 Task: Format Manipulation: Create a video with anamorphic (cinemascope) aspect ratio.
Action: Mouse moved to (784, 749)
Screenshot: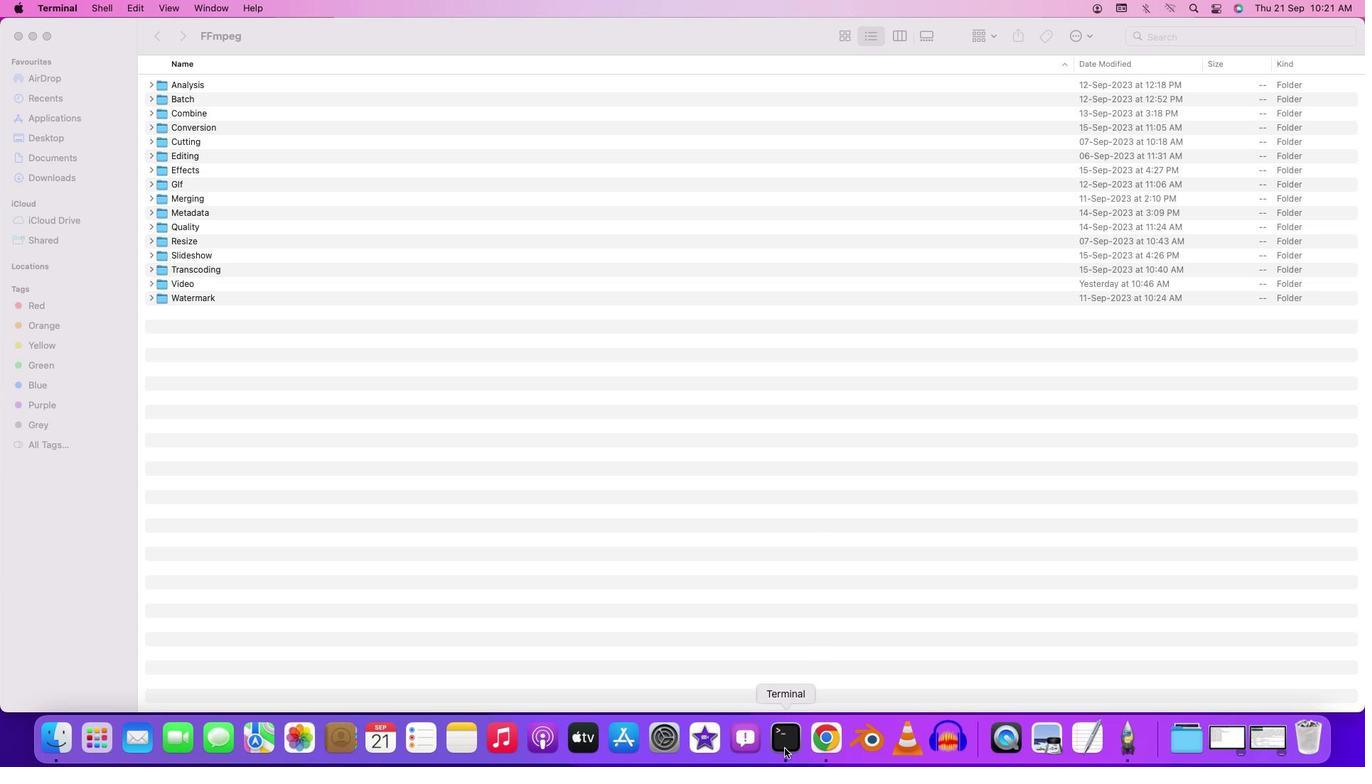 
Action: Mouse pressed right at (784, 749)
Screenshot: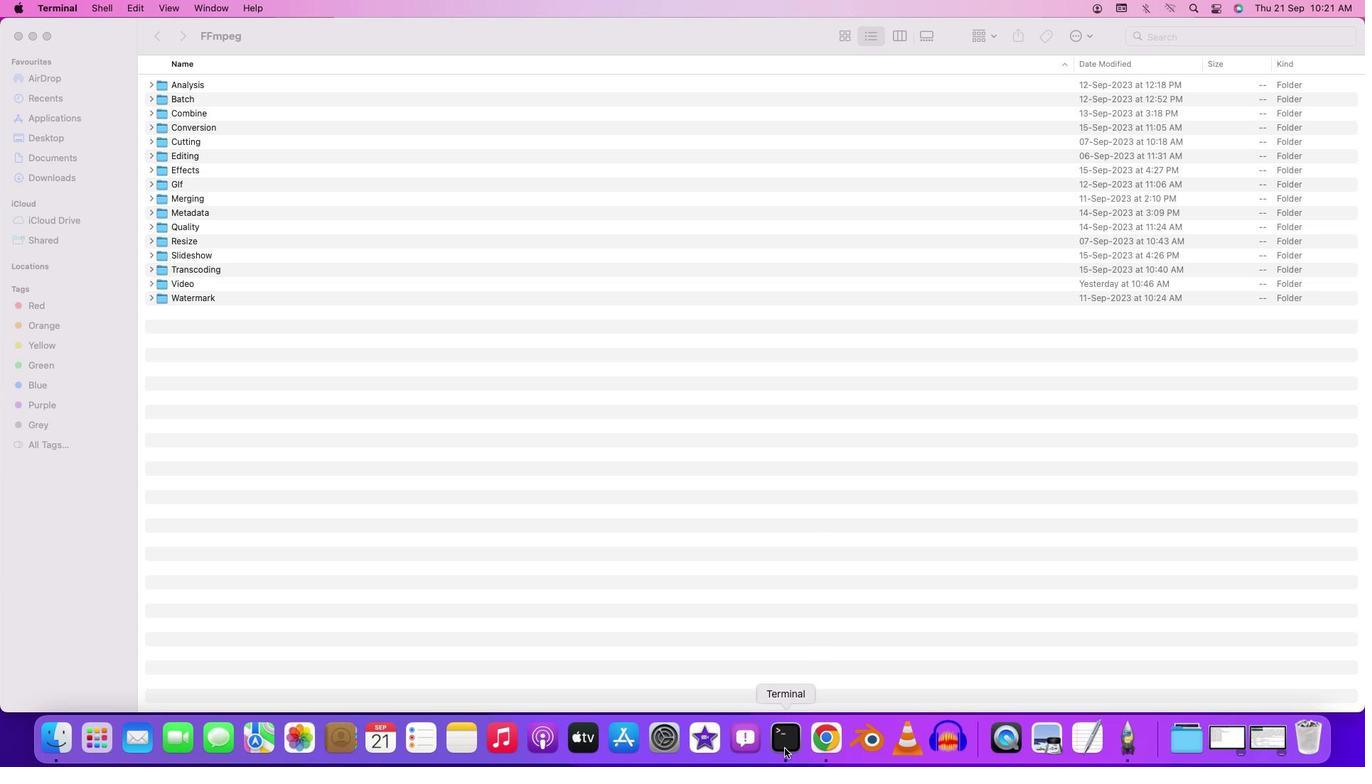 
Action: Mouse moved to (813, 559)
Screenshot: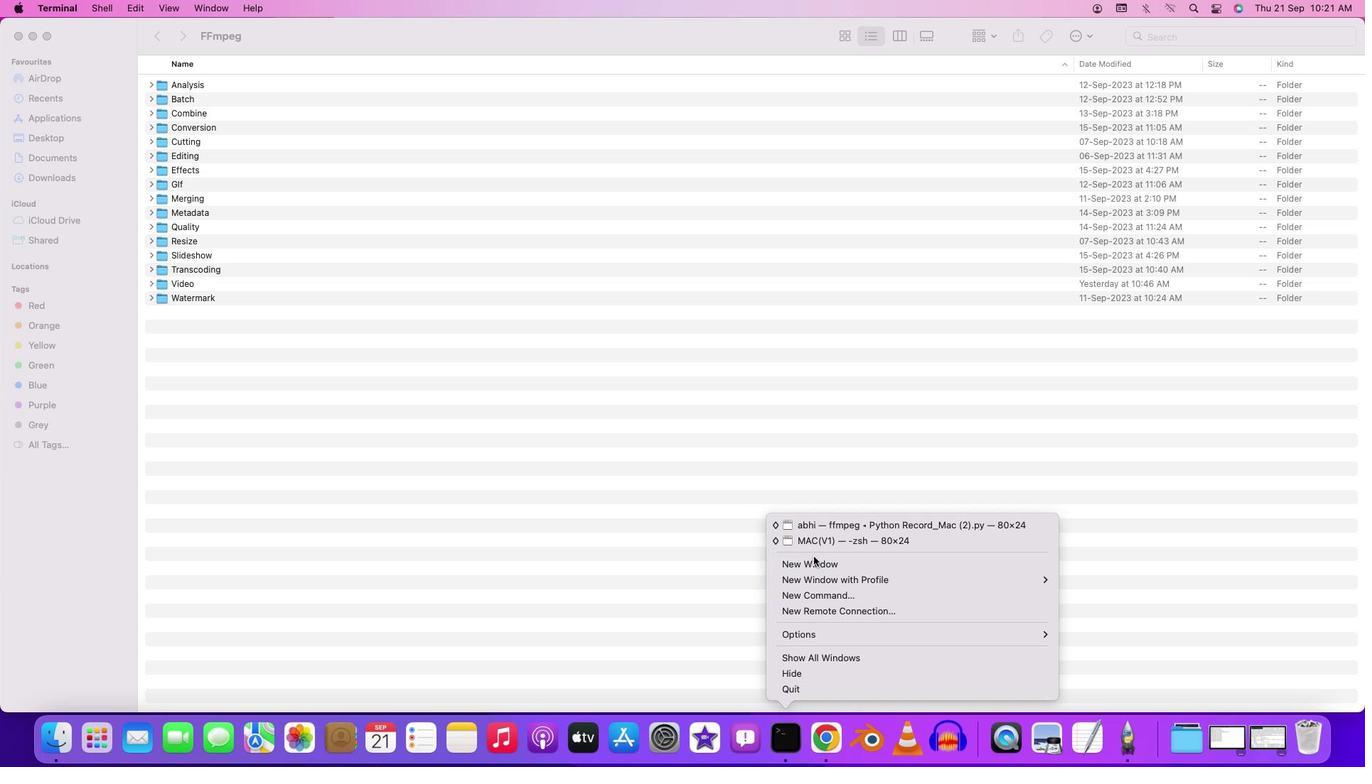 
Action: Mouse pressed left at (813, 559)
Screenshot: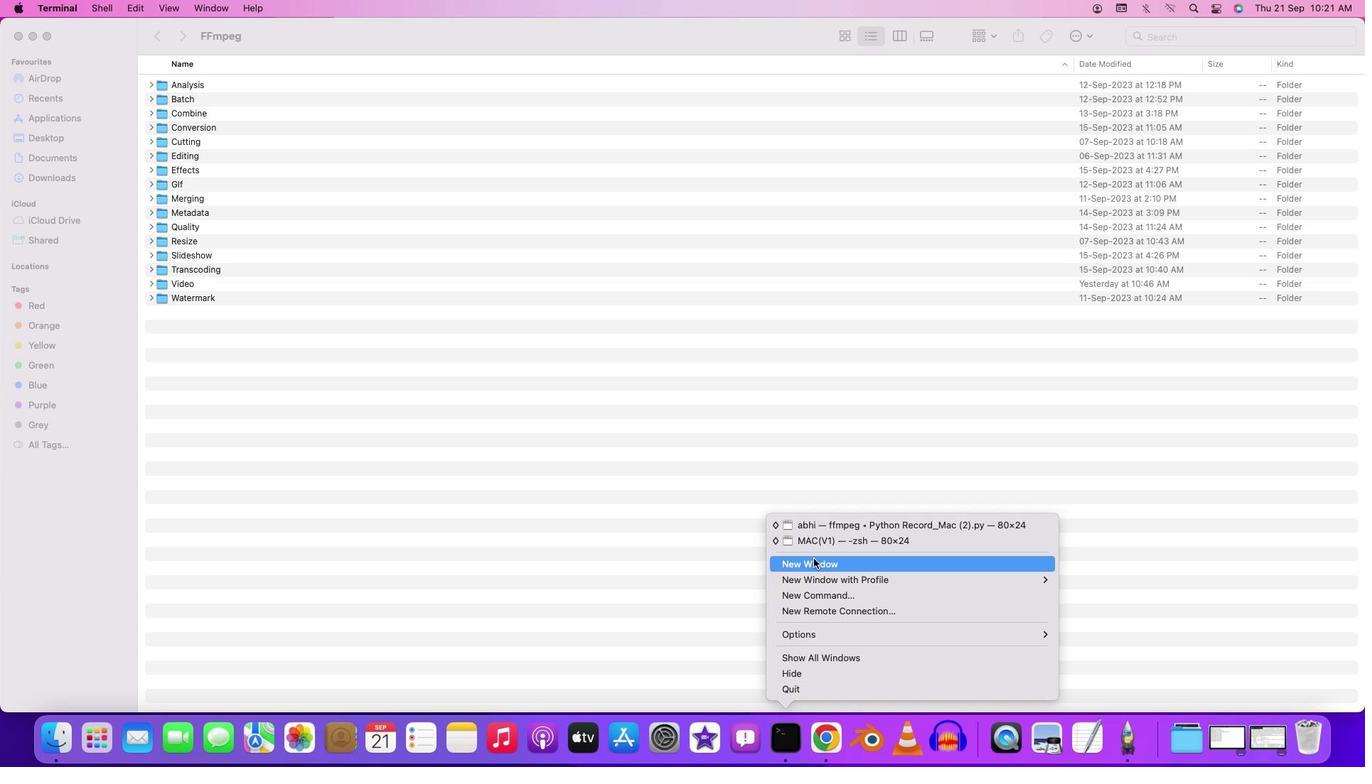 
Action: Mouse moved to (270, 29)
Screenshot: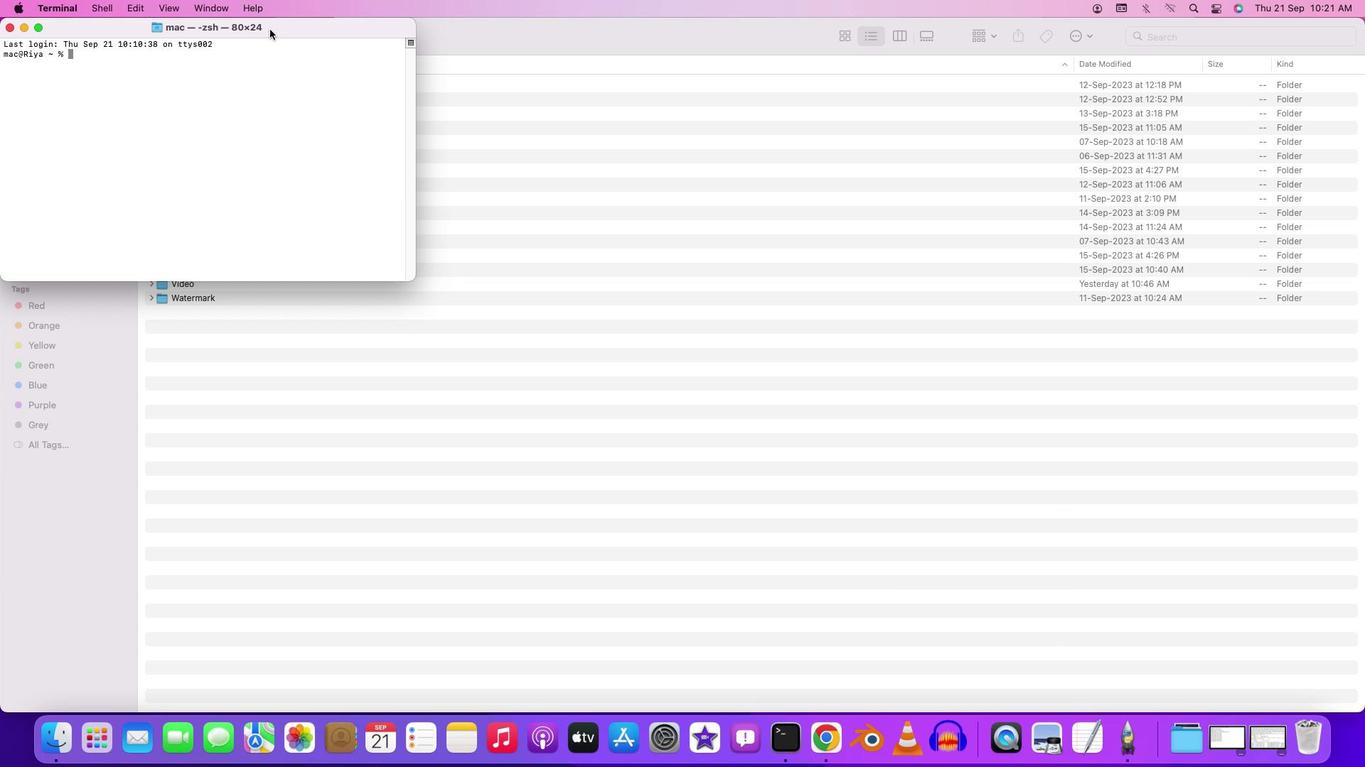 
Action: Mouse pressed left at (270, 29)
Screenshot: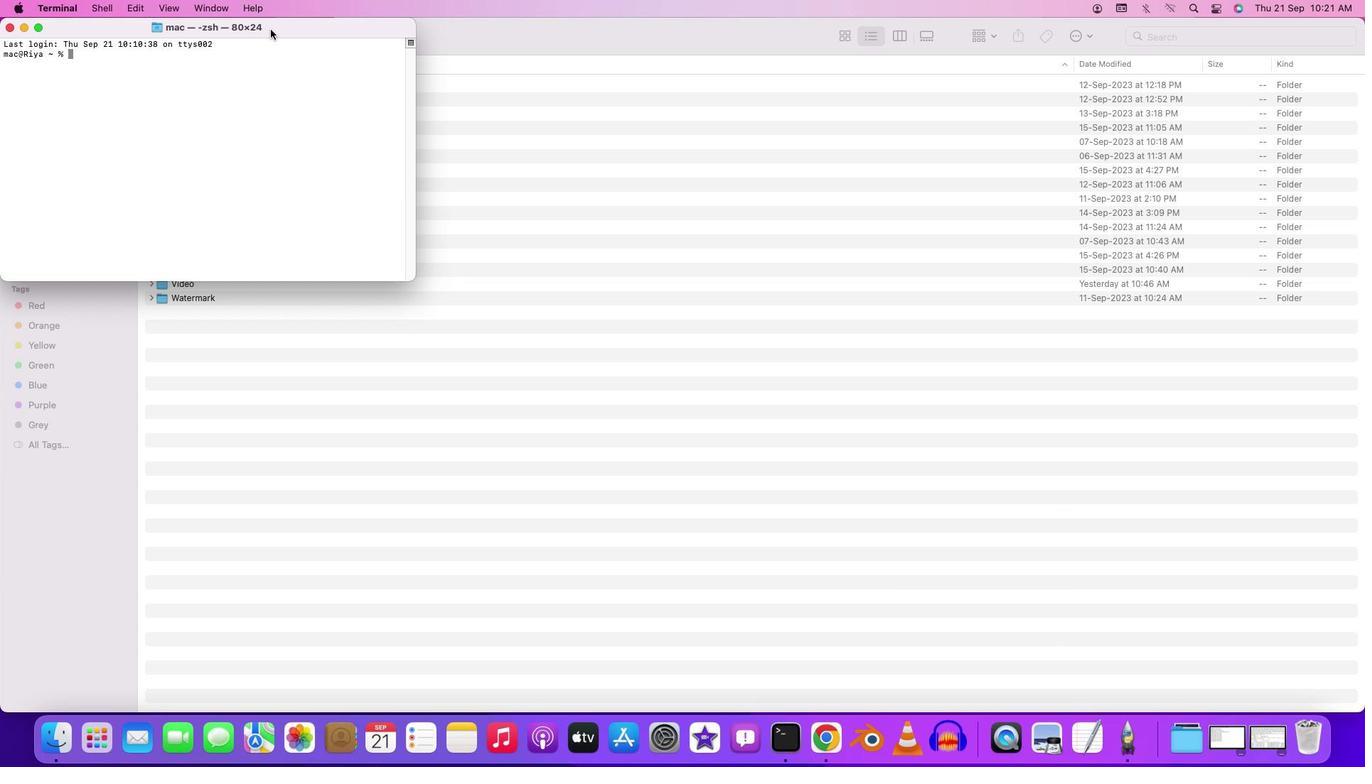 
Action: Mouse moved to (270, 29)
Screenshot: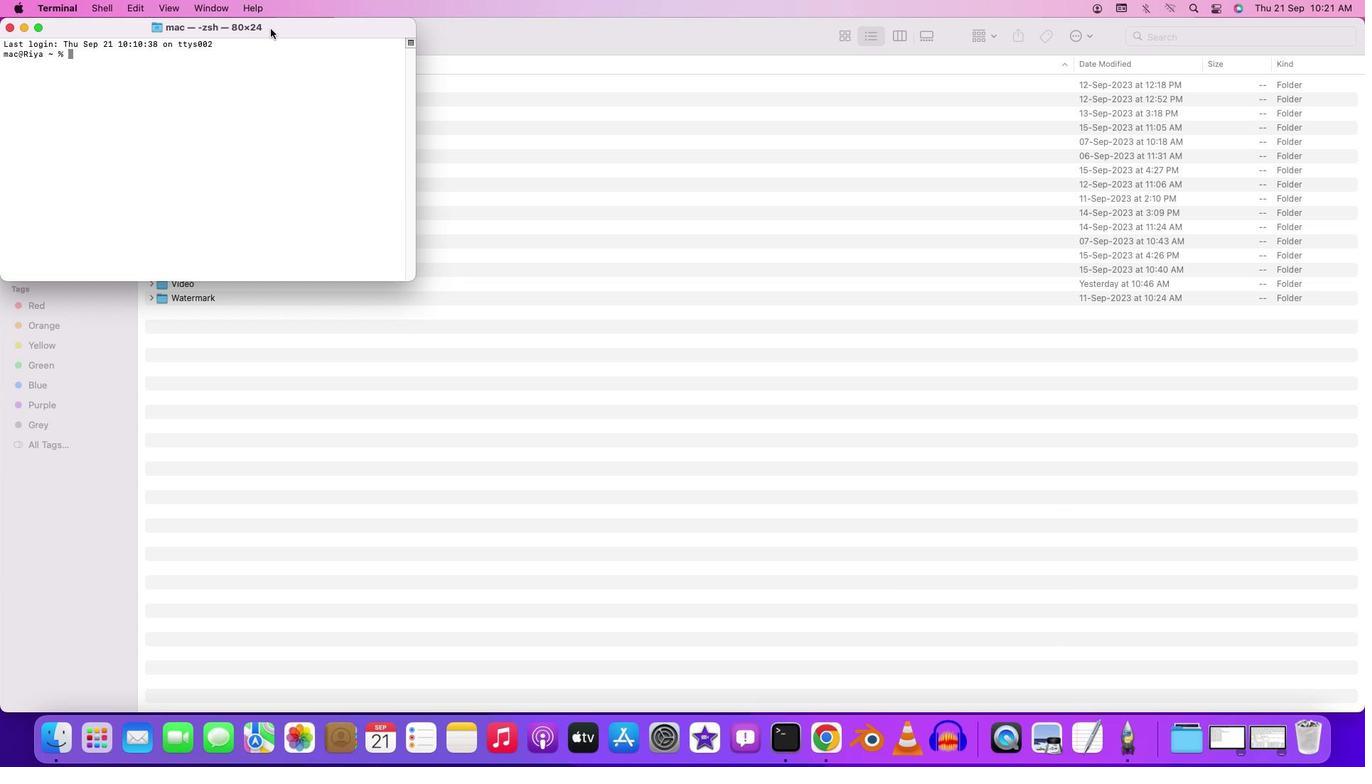 
Action: Mouse pressed left at (270, 29)
Screenshot: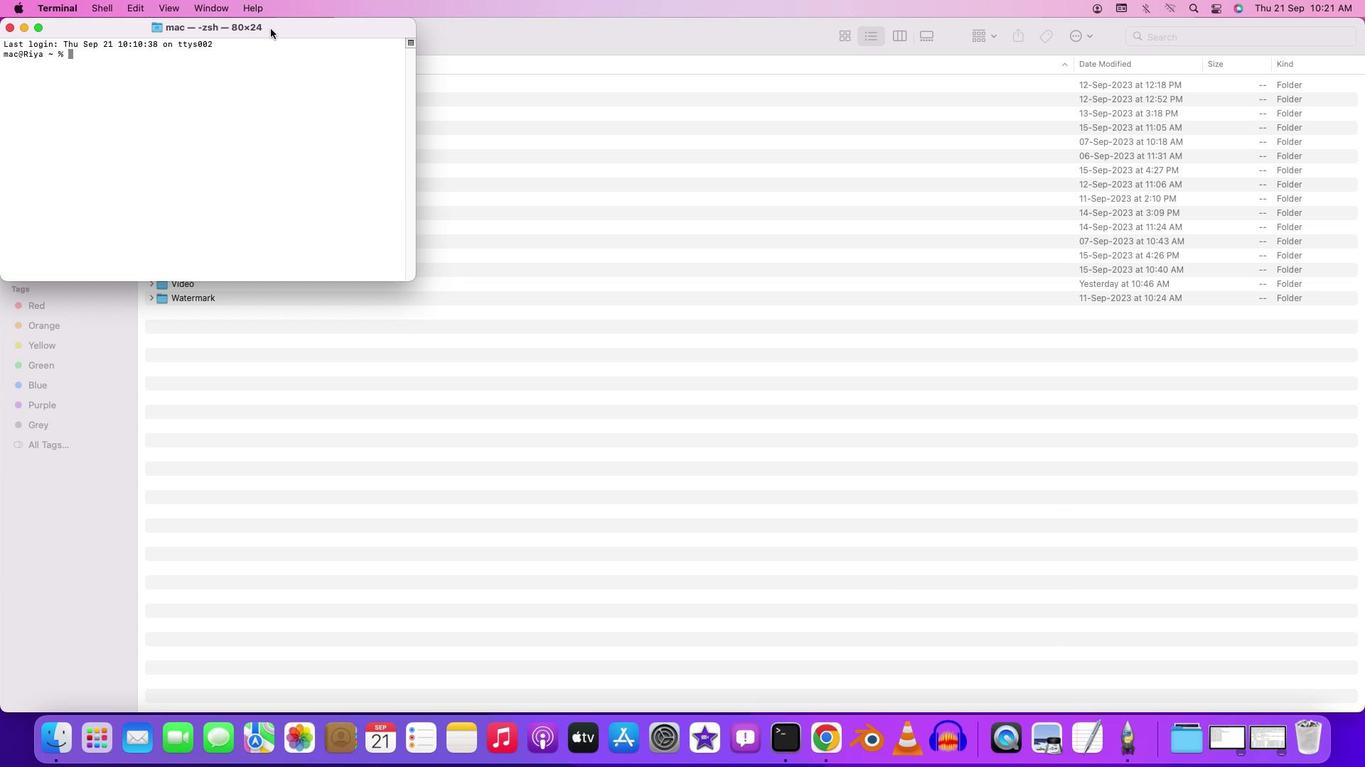 
Action: Mouse moved to (324, 110)
Screenshot: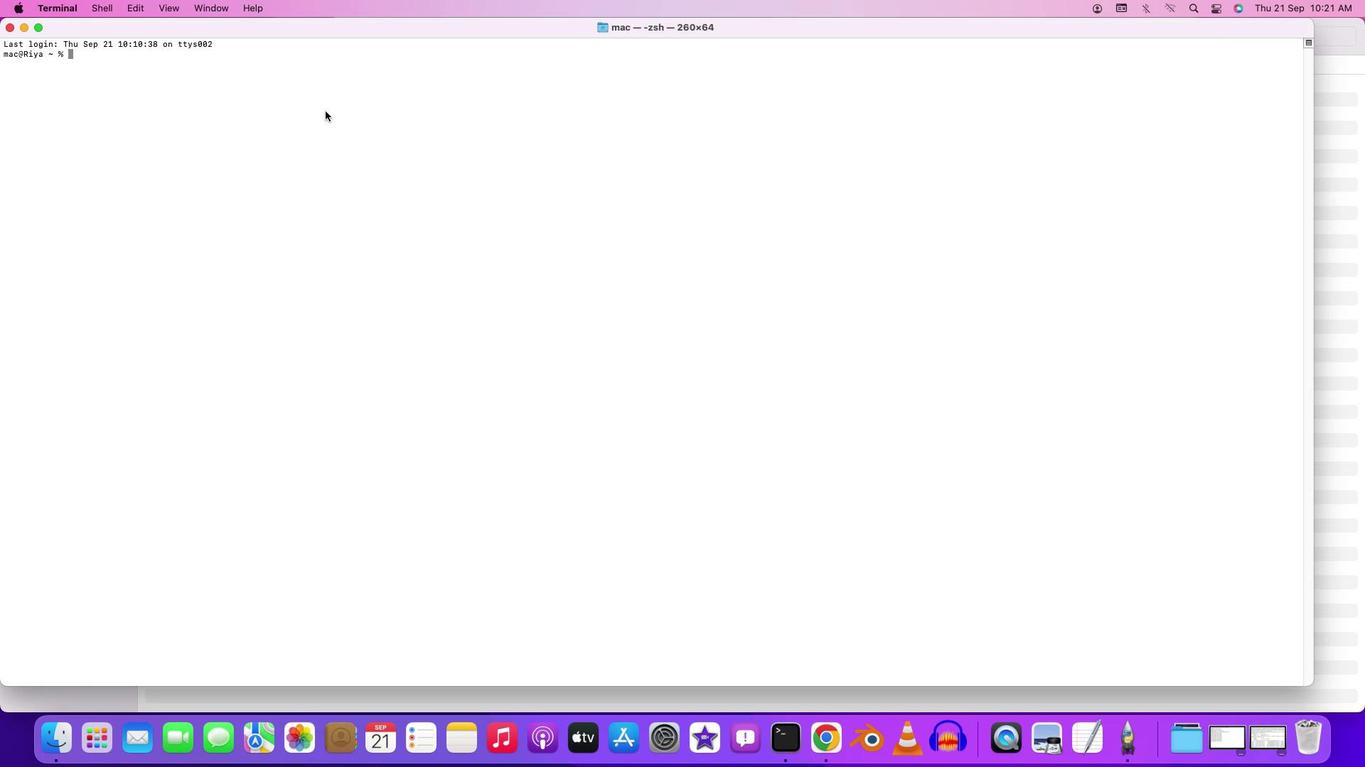 
Action: Mouse pressed left at (324, 110)
Screenshot: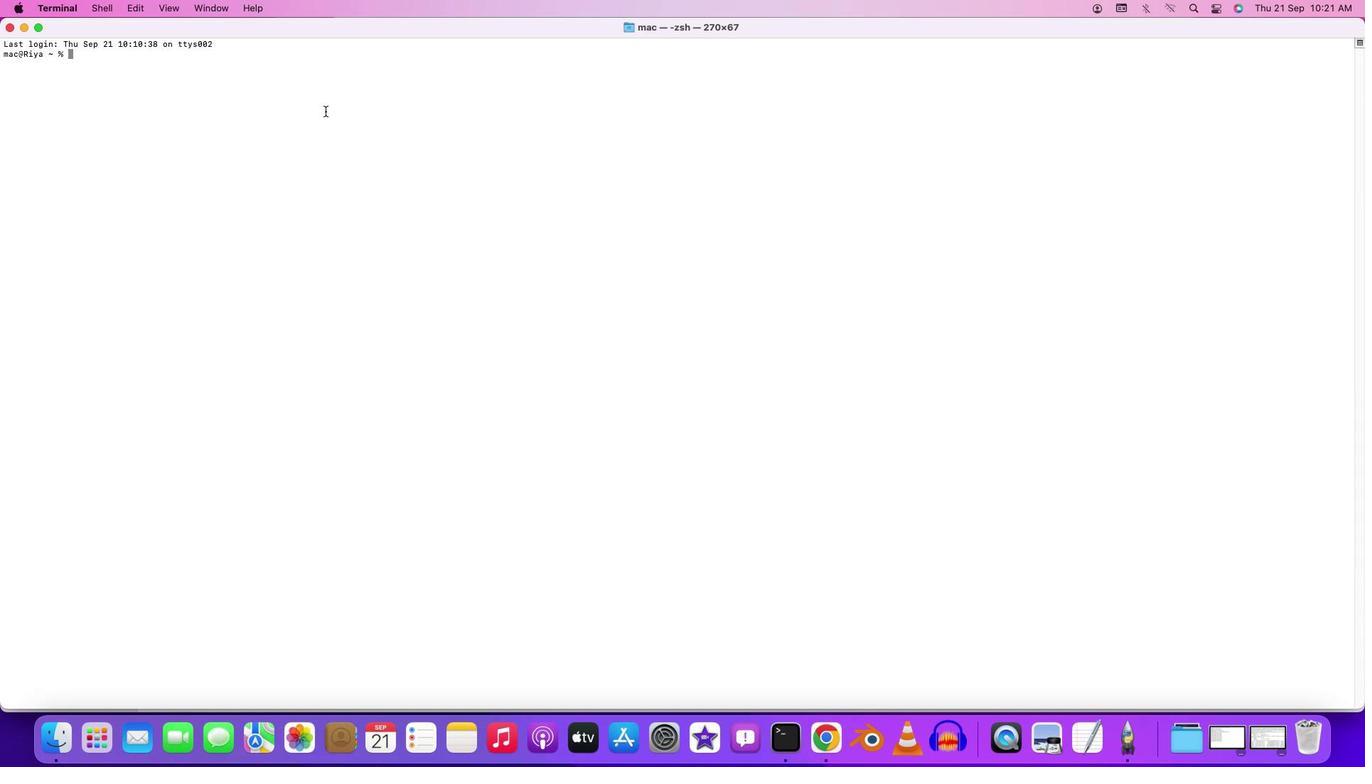 
Action: Key pressed 'c''d'Key.space'd''e''s''k''t''o''p'Key.enter'c''d'Key.space'f''f''m''p''e''g'Key.enter'c''d'Key.space'b''a''t''c''h'Key.enter'c''d'Key.space'v''i''d''e''o'Key.enter'f''f''m''p''e''g'Key.space'-''i'Key.space'i''n''p''u''t''.''m''p''4'Key.backspace'4'Key.space'-''v''f'Key.backspace'g'Key.spaceKey.backspaceKey.backspace'f'Key.spaceKey.shift'"''c''r''o''p''=''i''n'Key.shift'_''w'Key.shift':'Key.leftKey.leftKey.rightKey.right'i''n'Key.shift'_''w'Key.shift'*''9''/''2''1'',''s''c''a''l''e''=''1''9''2''0'Key.shift':''8''0''0'Key.leftKey.leftKey.leftKey.leftKey.leftKey.leftKey.leftKey.leftKey.leftKey.leftKey.leftKey.leftKey.leftKey.leftKey.leftKey.leftKey.leftKey.leftKey.leftKey.leftKey.leftKey.leftKey.leftKey.leftKey.leftKey.leftKey.leftKey.leftKey.leftKey.rightKey.rightKey.rightKey.rightKey.leftKey.leftKey.rightKey.rightKey.rightKey.rightKey.rightKey.rightKey.rightKey.rightKey.rightKey.rightKey.rightKey.rightKey.rightKey.rightKey.rightKey.rightKey.rightKey.rightKey.rightKey.rightKey.rightKey.rightKey.rightKey.rightKey.rightKey.rightKey.rightKey.rightKey.rightKey.rightKey.rightKey.rightKey.rightKey.rightKey.rightKey.rightKey.rightKey.rightKey.shift'"'Key.space'-''c'Key.shift':''v'Key.space'l''i''b''x''2''6''4'Key.space'-''c''r''f'Key.space'1''8'Key.space'-''c'Key.shift':''a'Key.space'c''o''y'Key.backspace'p''y'Key.spaceKey.shift'O'Key.backspace'c'Key.backspace'o''u''t''p''u''t'Key.backspace't'Key.shift')'Key.backspaceKey.shift'_''c''i''n''e''m''a''s''o''p''e'Key.leftKey.leftKey.leftKey.leftKey.right'c'Key.leftKey.rightKey.rightKey.rightKey.rightKey.right'.''m''p''4'Key.enter
Screenshot: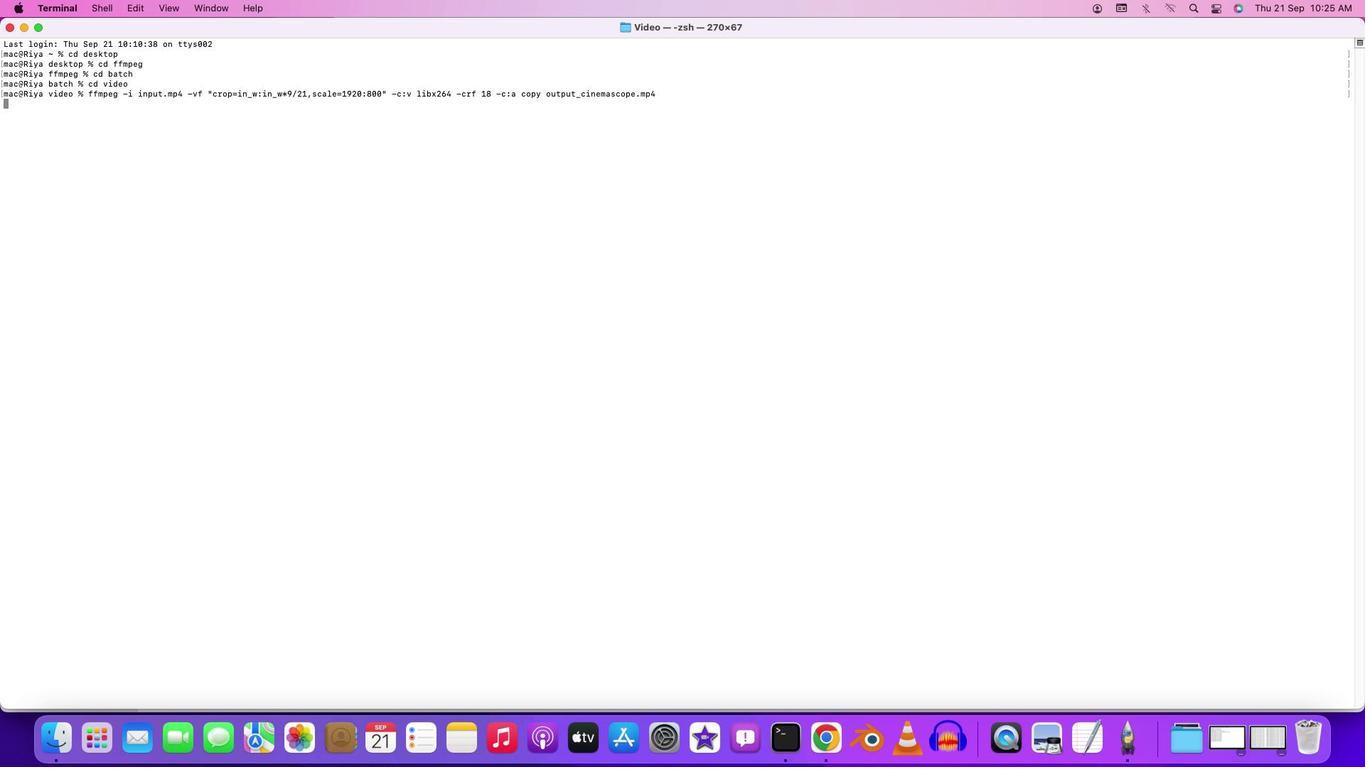 
Action: Mouse moved to (766, 560)
Screenshot: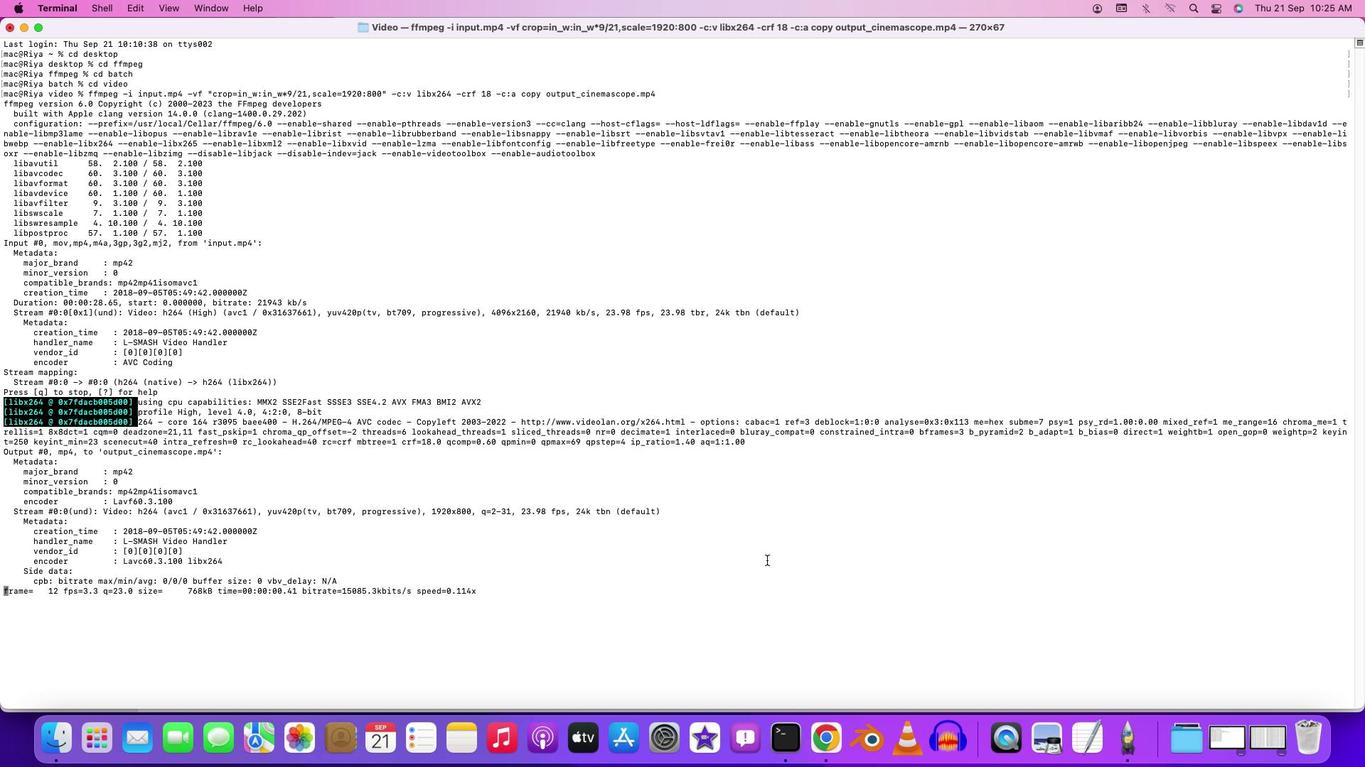 
Action: Mouse pressed left at (766, 560)
Screenshot: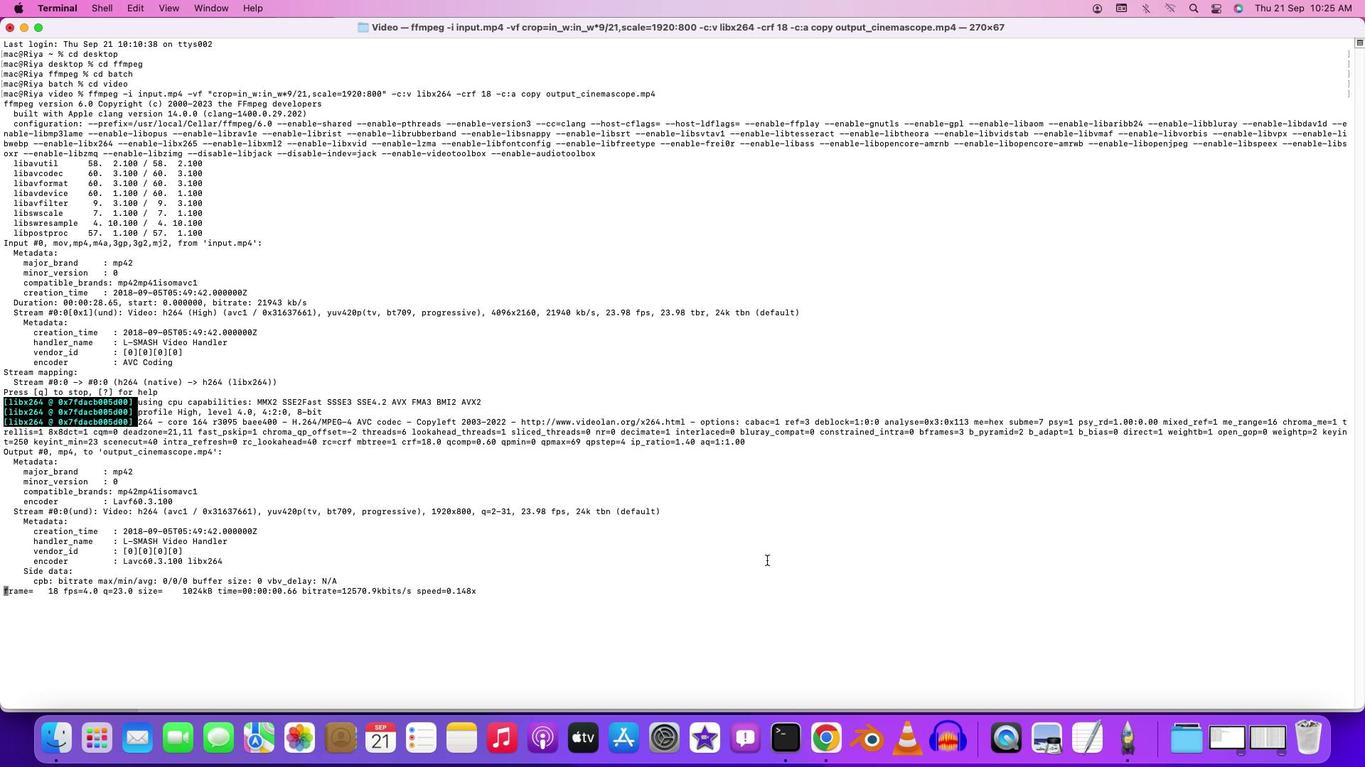 
